 Task: Plan a time block for the relaxation and spa day.
Action: Mouse moved to (74, 118)
Screenshot: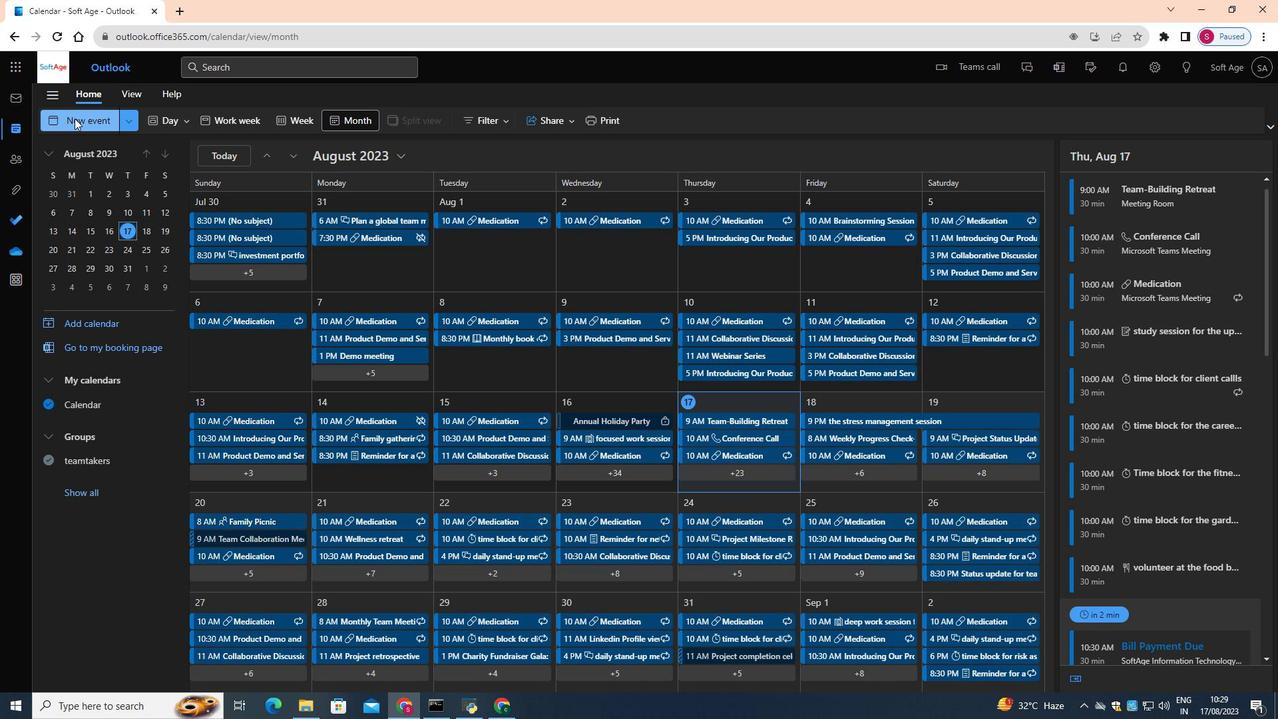
Action: Mouse pressed left at (74, 118)
Screenshot: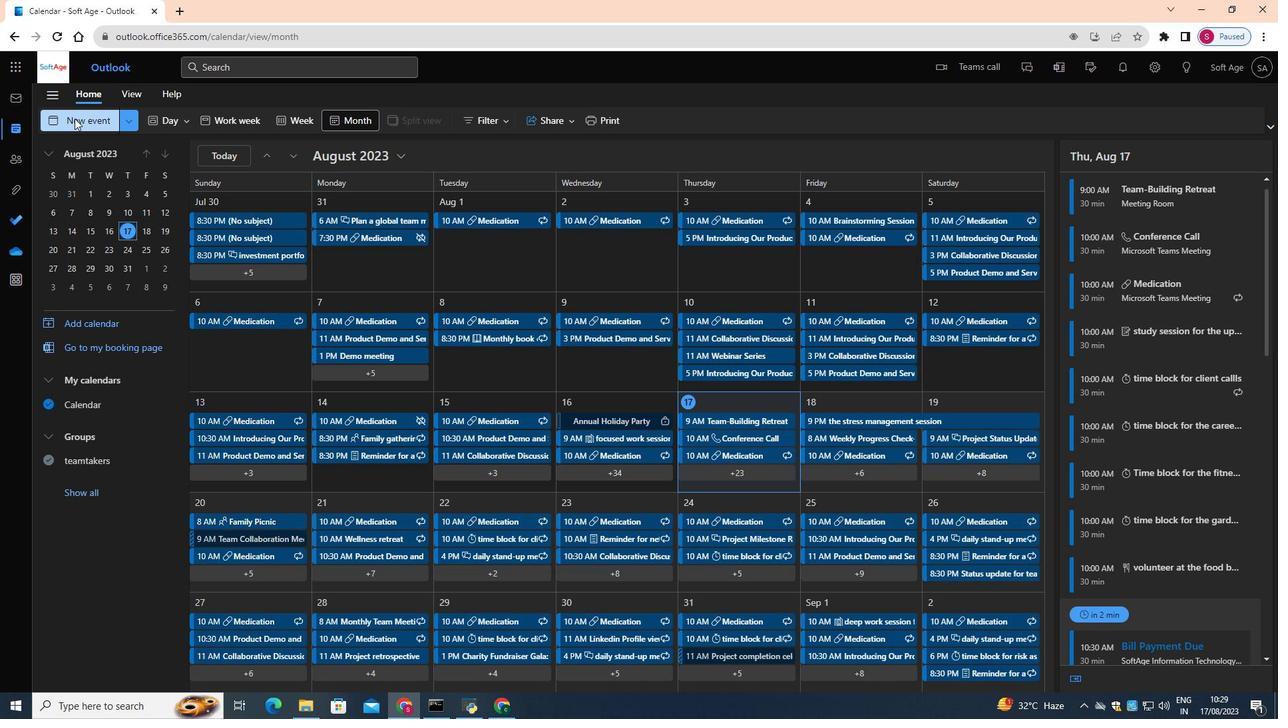 
Action: Mouse moved to (382, 218)
Screenshot: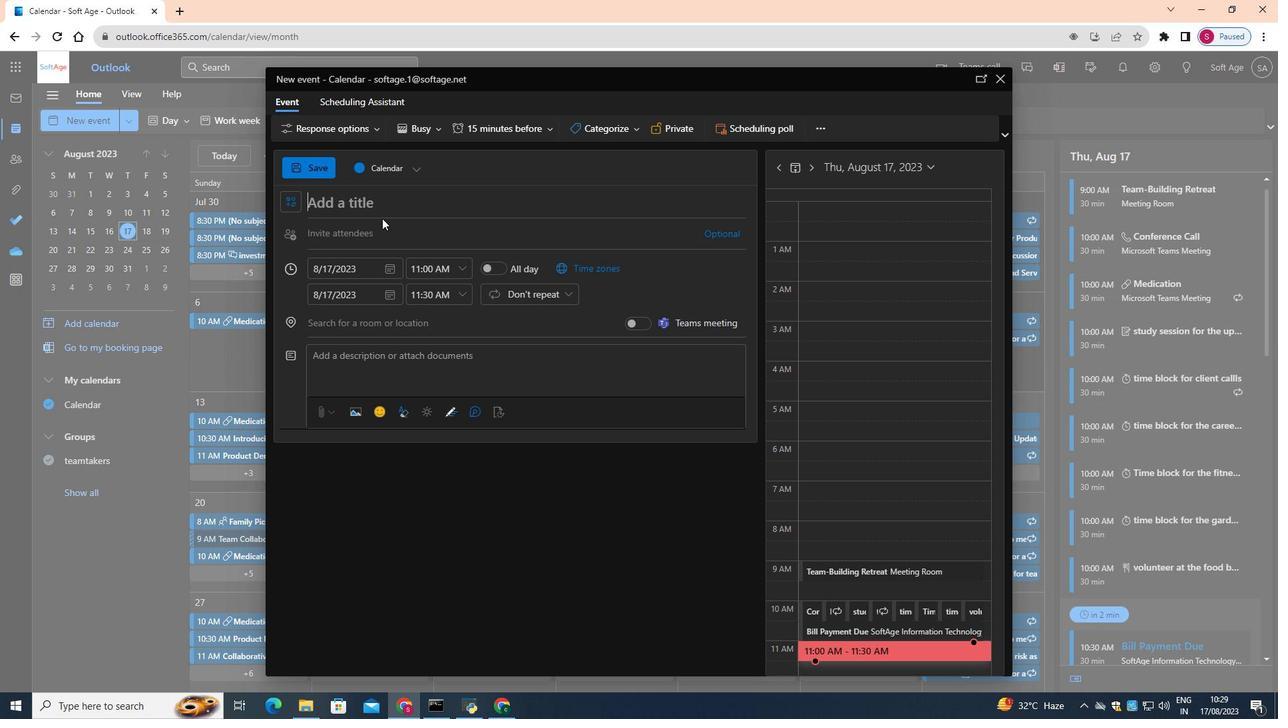 
Action: Key pressed <Key.shift>Time<Key.space>block<Key.space>for<Key.space>the<Key.space>relaxation<Key.space>and<Key.space>spa<Key.space>day.
Screenshot: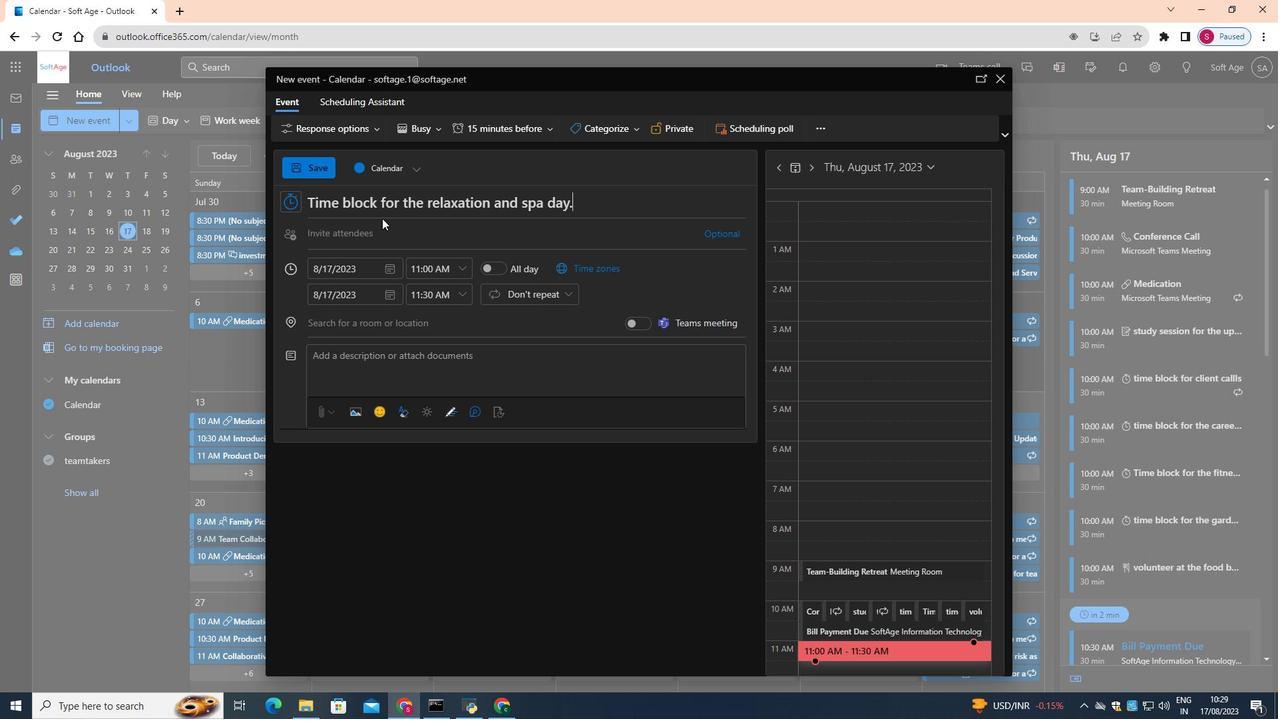 
Action: Mouse moved to (390, 271)
Screenshot: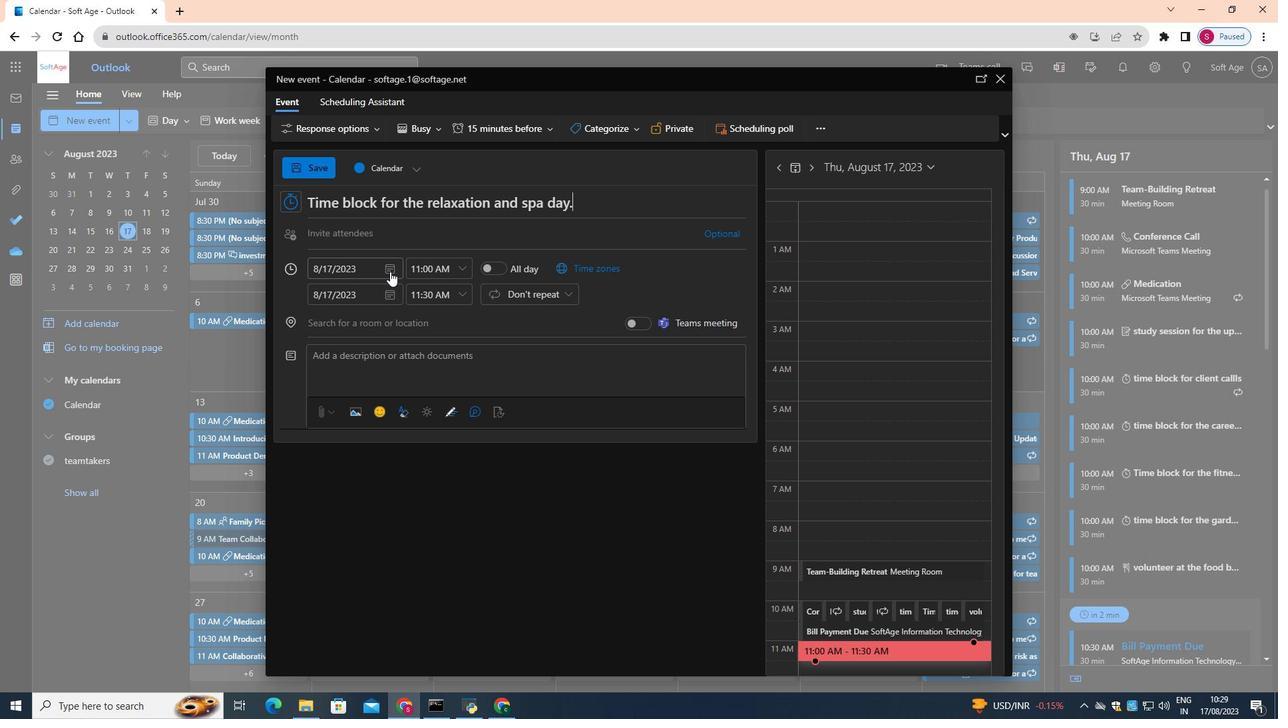 
Action: Mouse pressed left at (390, 271)
Screenshot: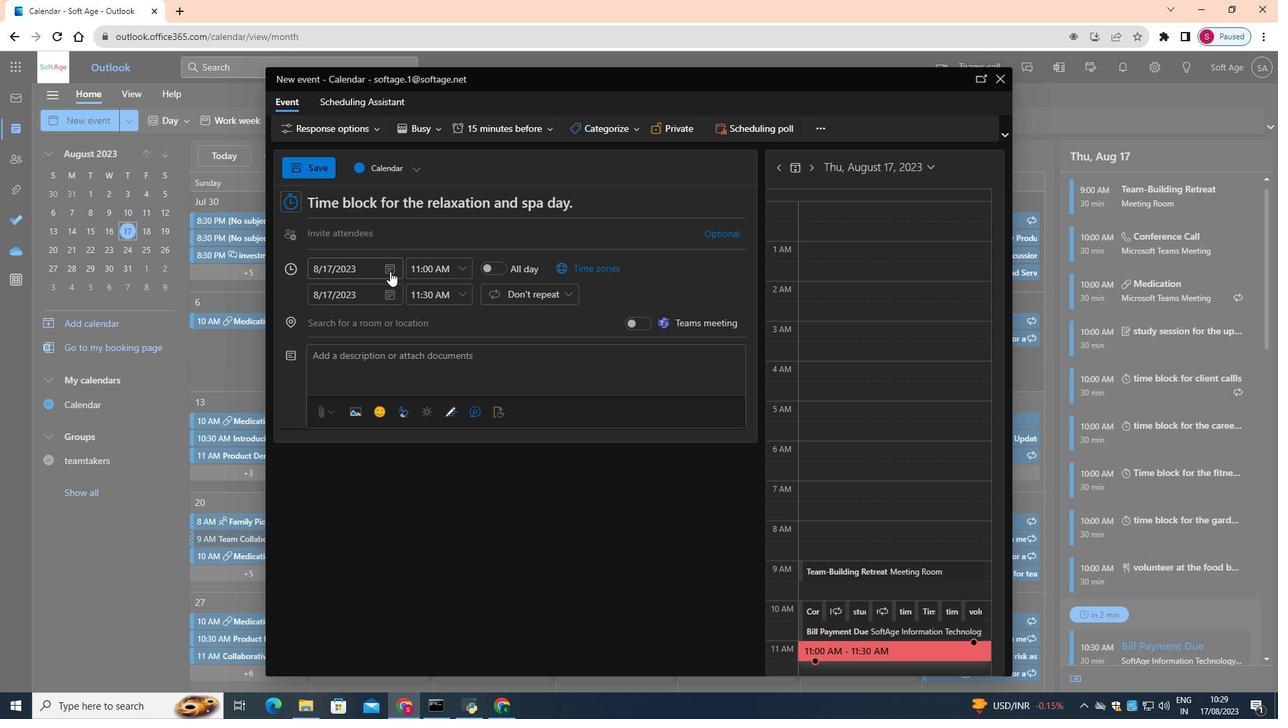 
Action: Mouse moved to (327, 389)
Screenshot: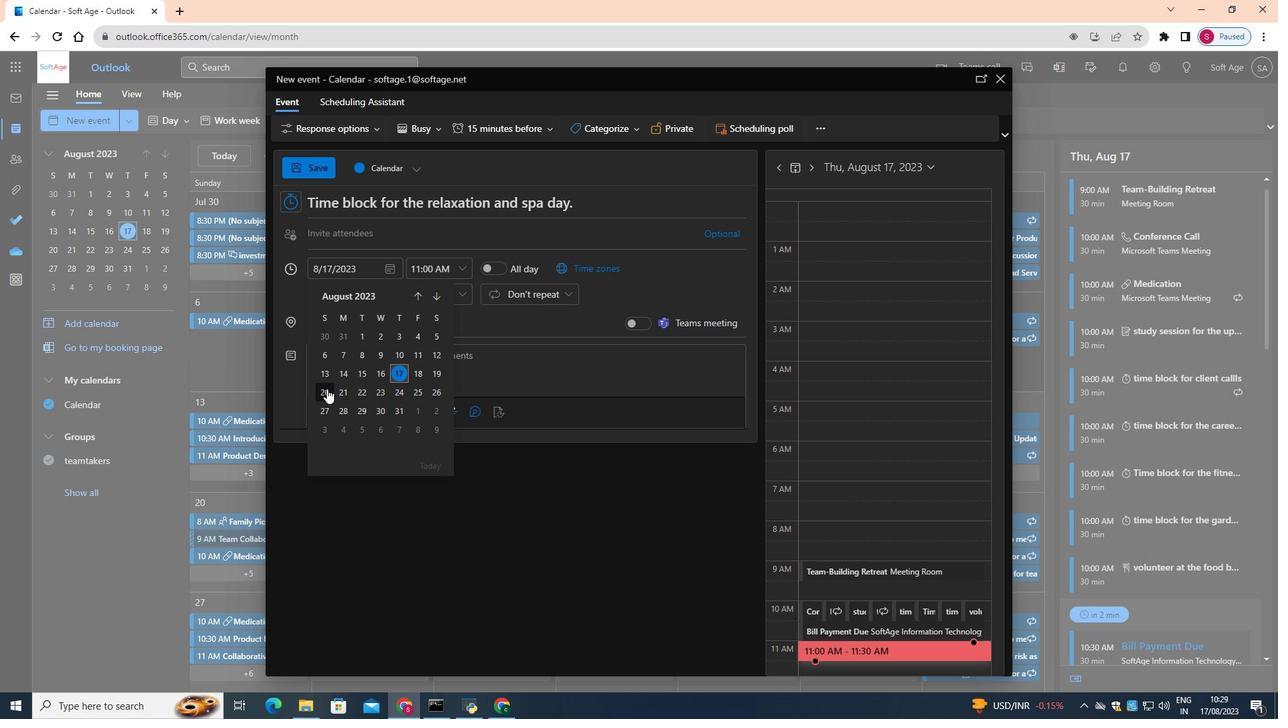 
Action: Mouse pressed left at (327, 389)
Screenshot: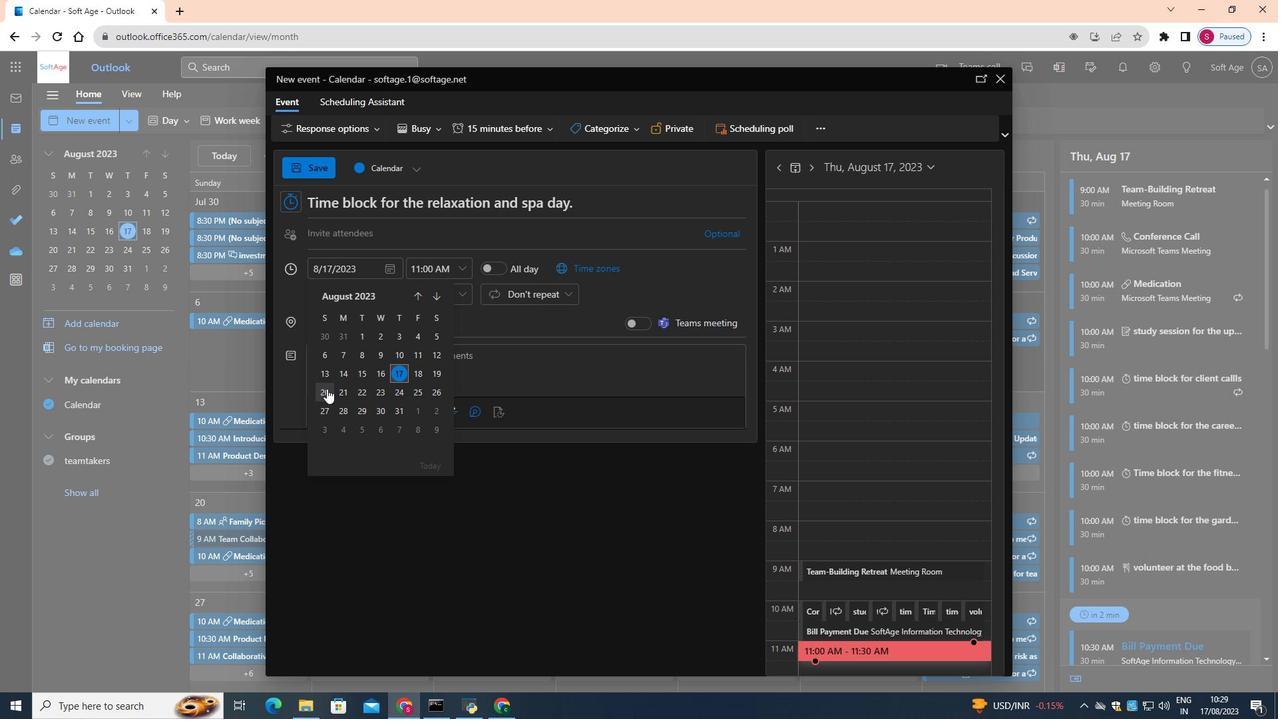 
Action: Mouse moved to (460, 267)
Screenshot: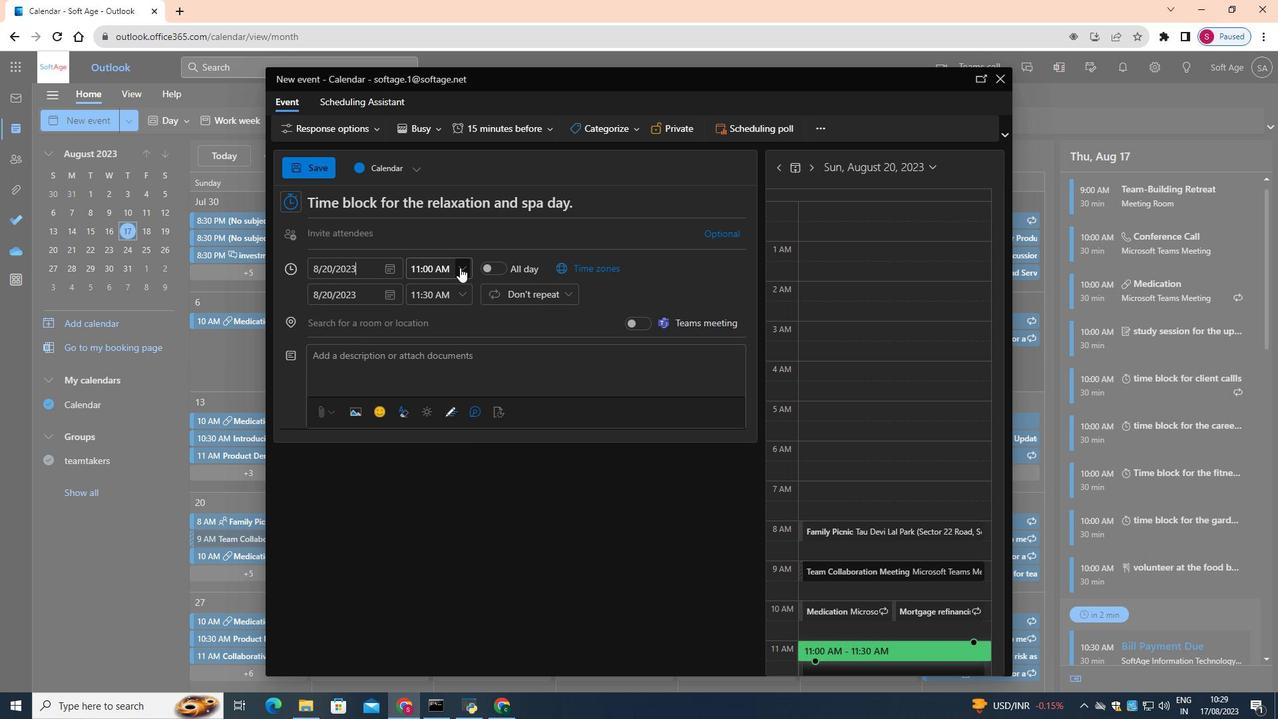 
Action: Mouse pressed left at (460, 267)
Screenshot: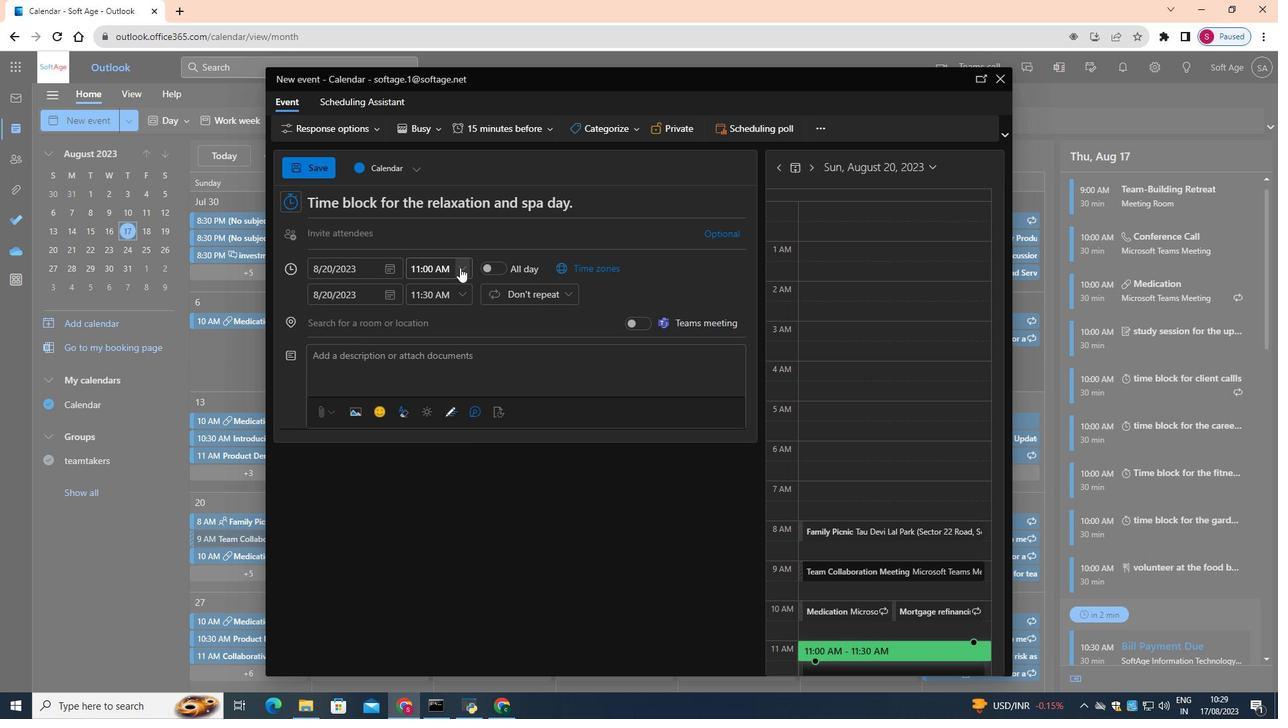 
Action: Mouse moved to (447, 360)
Screenshot: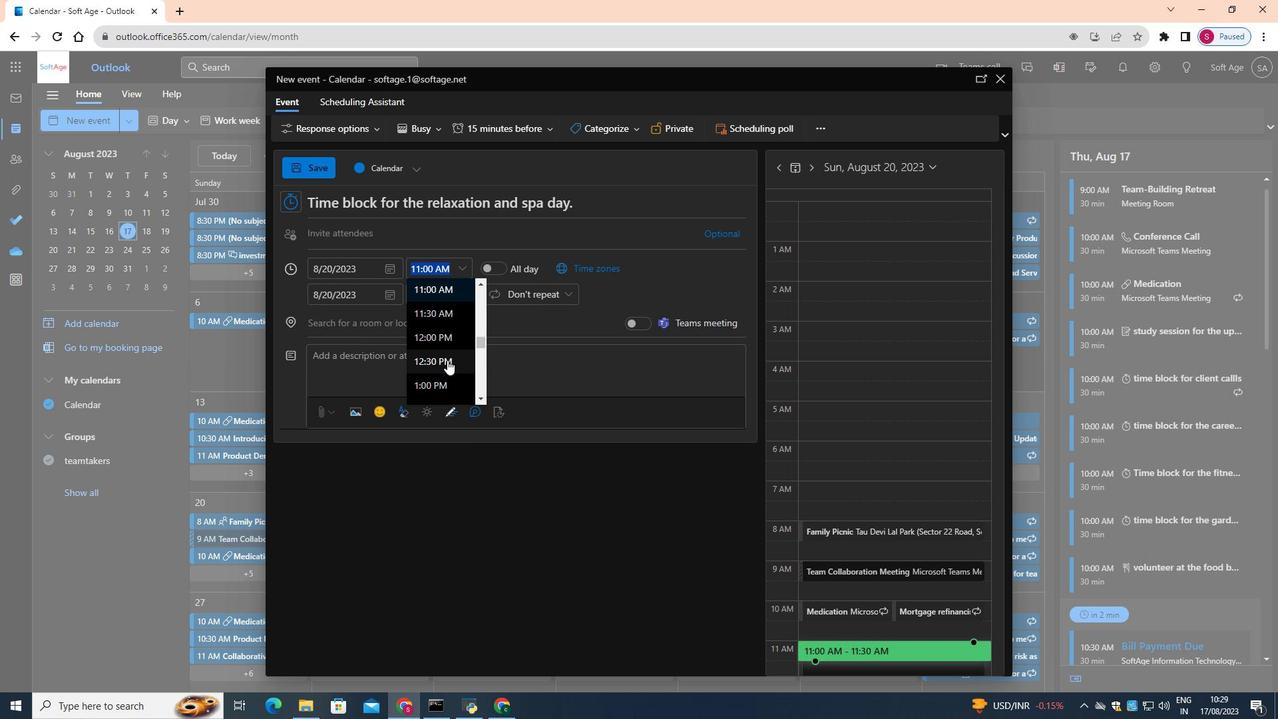 
Action: Mouse pressed left at (447, 360)
Screenshot: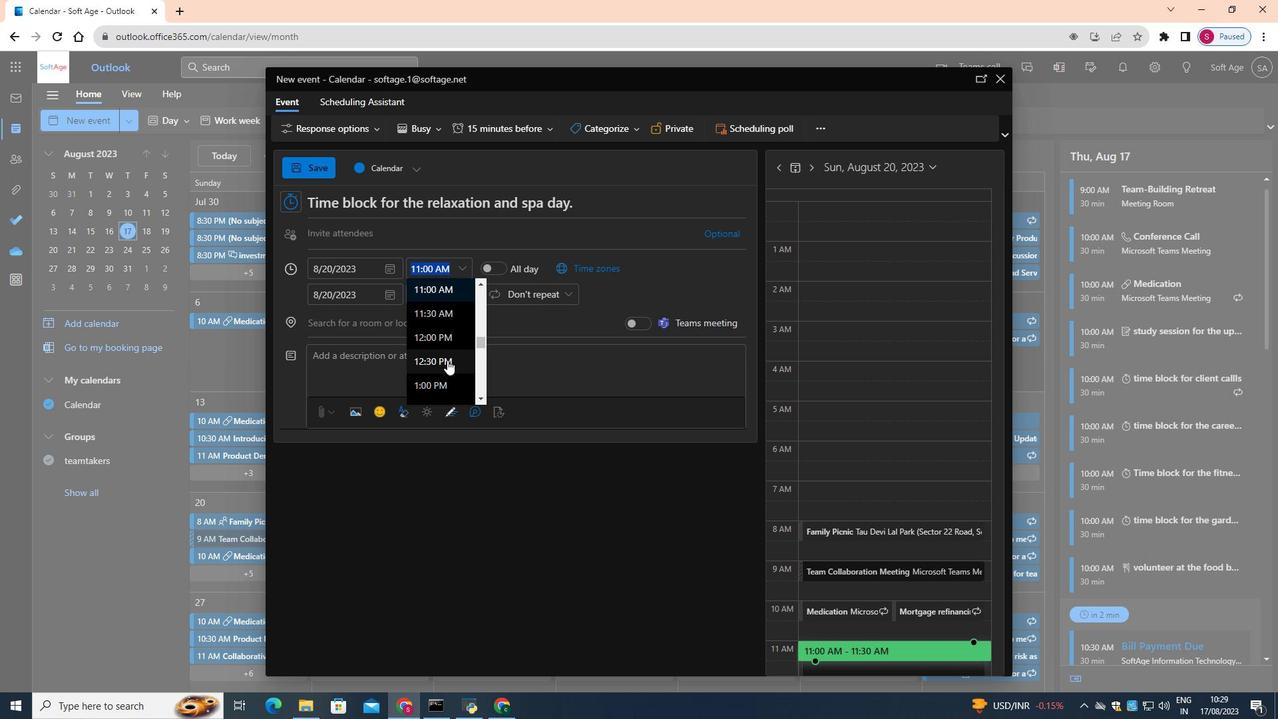 
Action: Mouse moved to (526, 125)
Screenshot: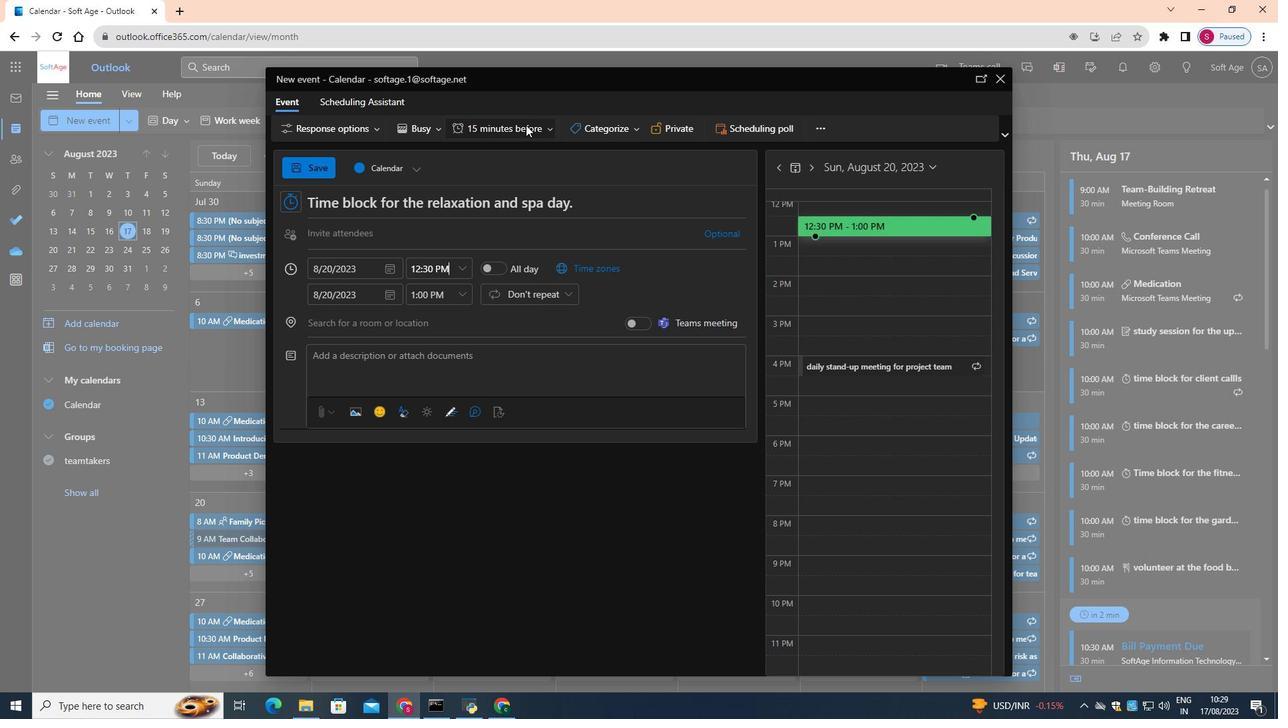 
Action: Mouse pressed left at (526, 125)
Screenshot: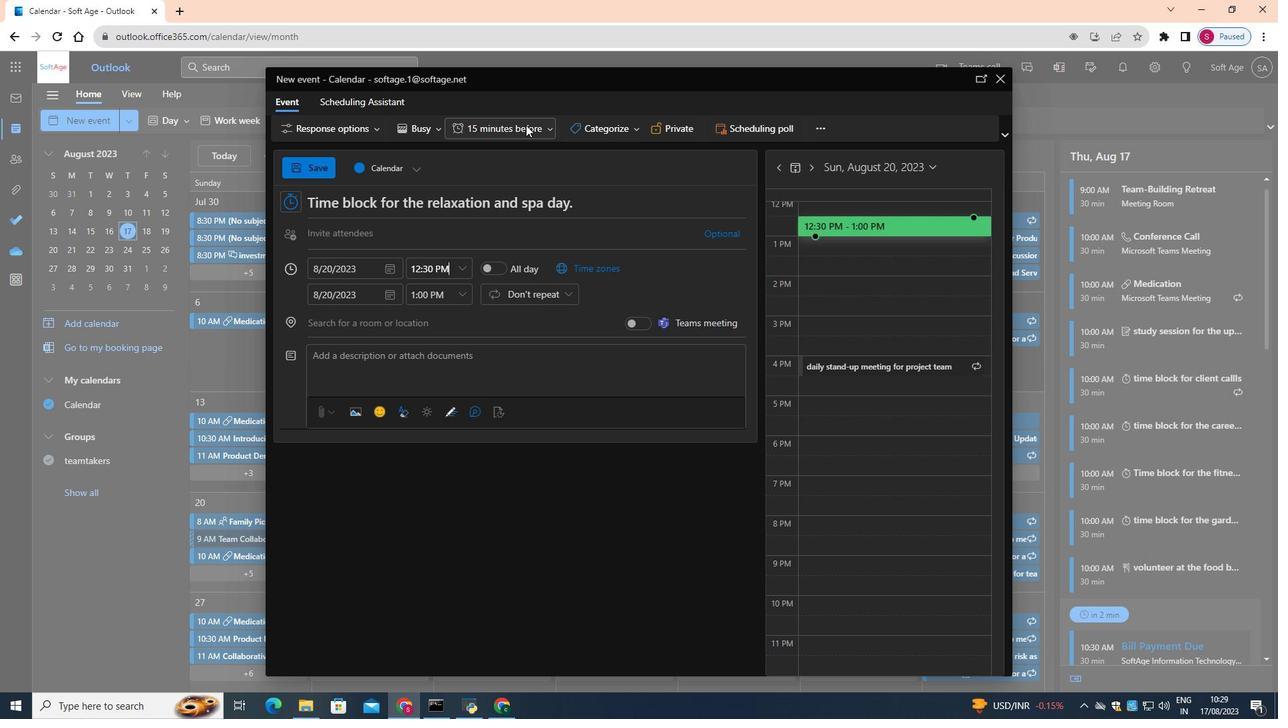 
Action: Mouse moved to (528, 253)
Screenshot: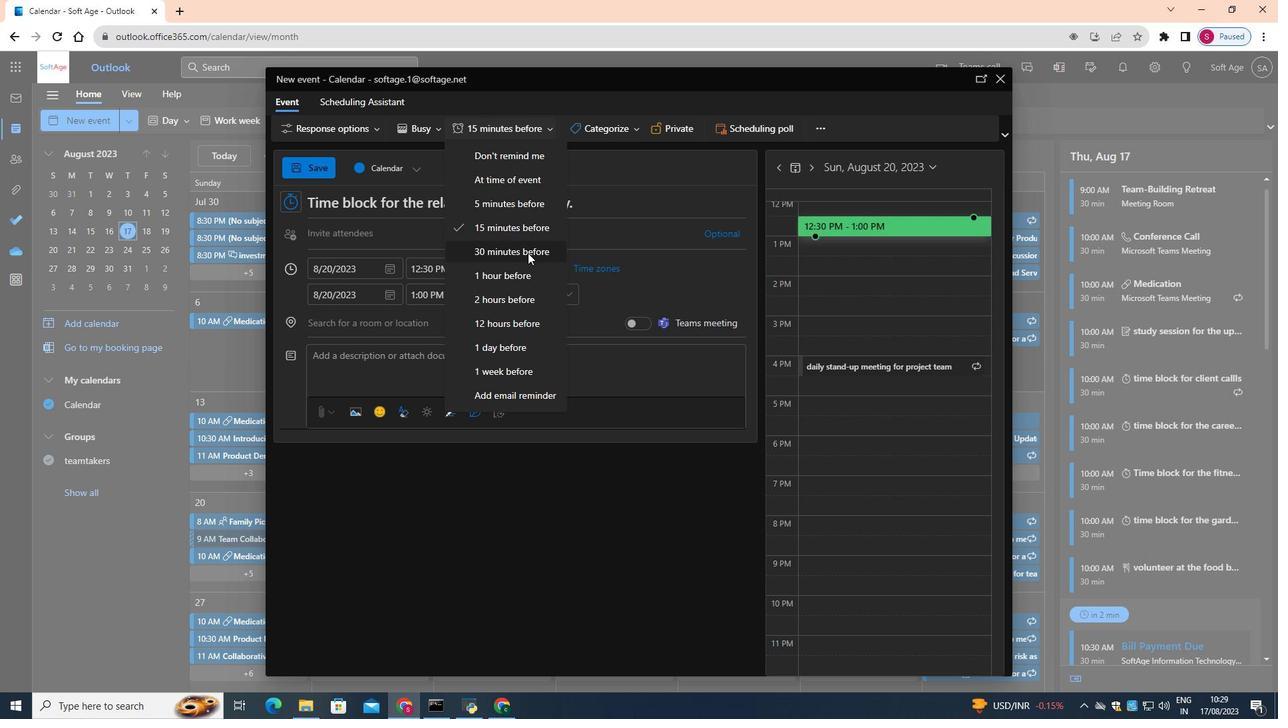 
Action: Mouse pressed left at (528, 253)
Screenshot: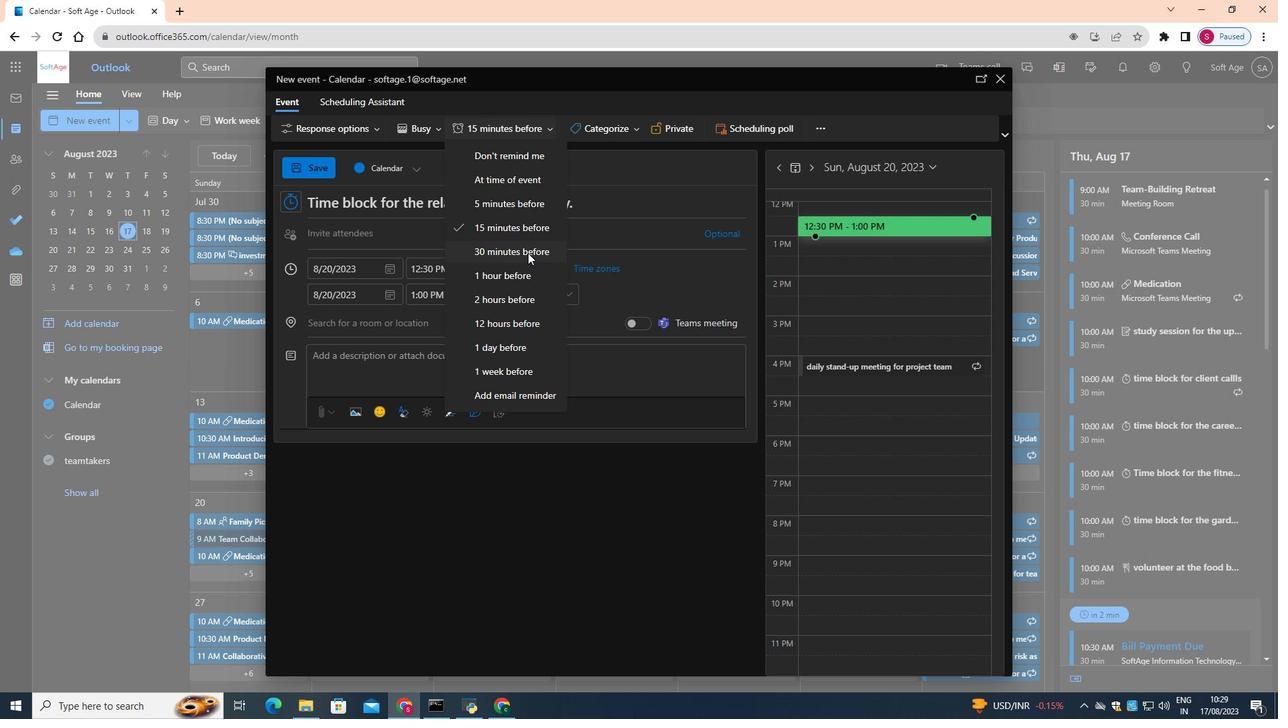 
Action: Mouse moved to (602, 129)
Screenshot: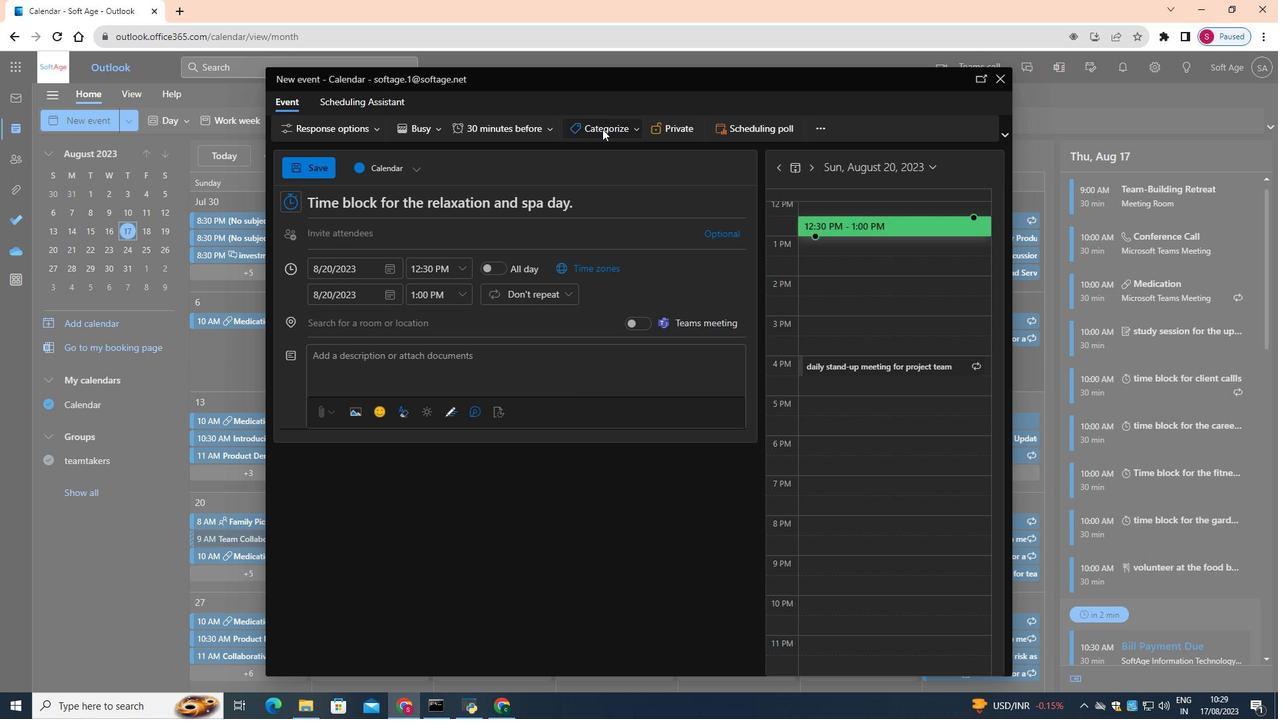 
Action: Mouse pressed left at (602, 129)
Screenshot: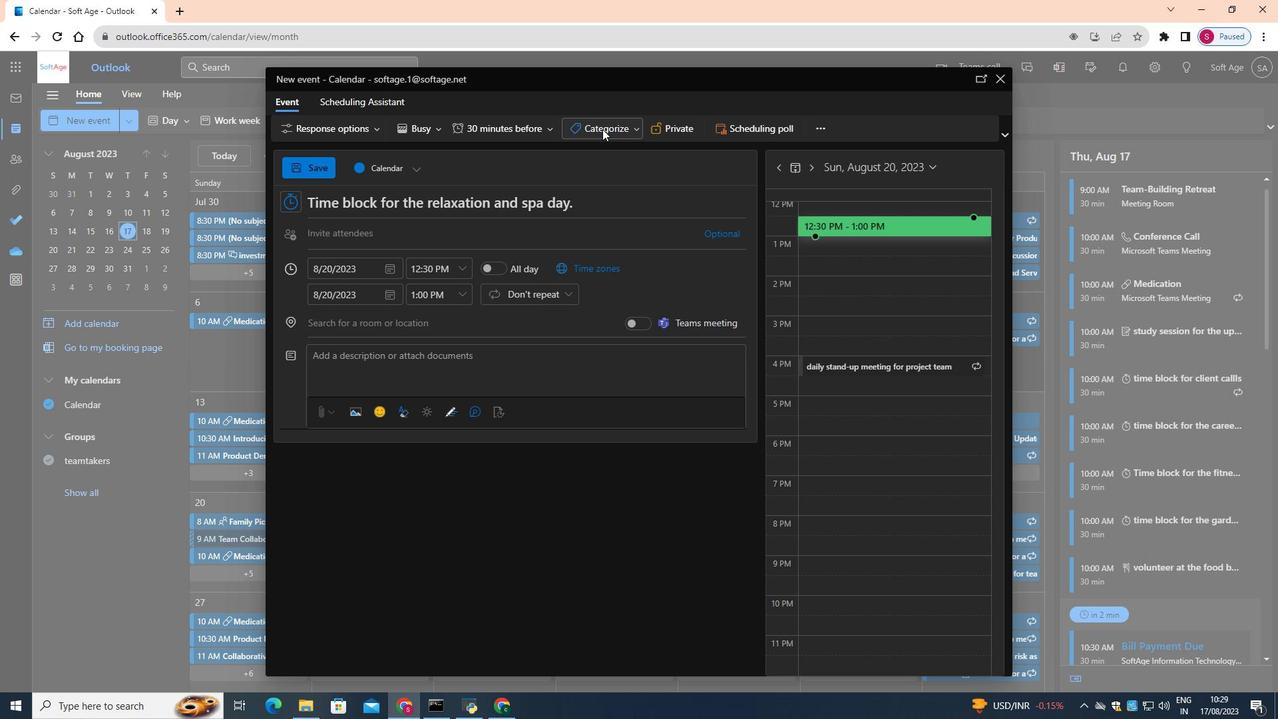
Action: Mouse moved to (619, 218)
Screenshot: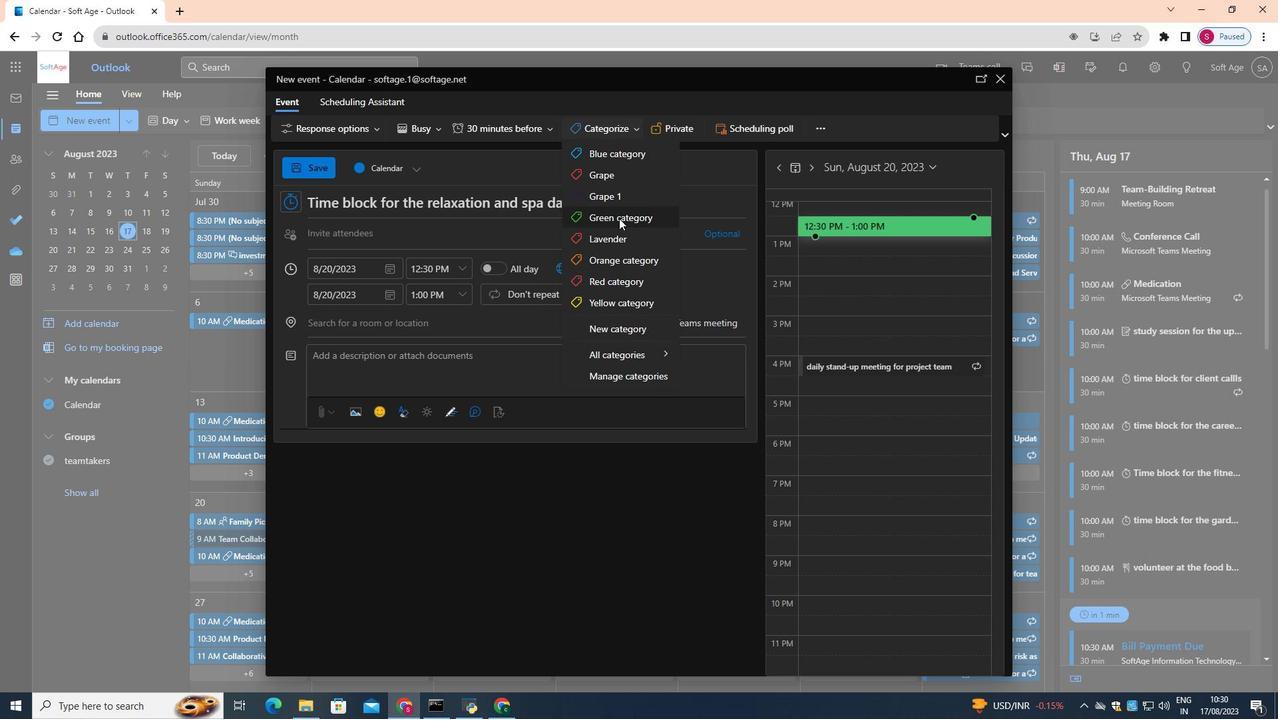 
Action: Mouse pressed left at (619, 218)
Screenshot: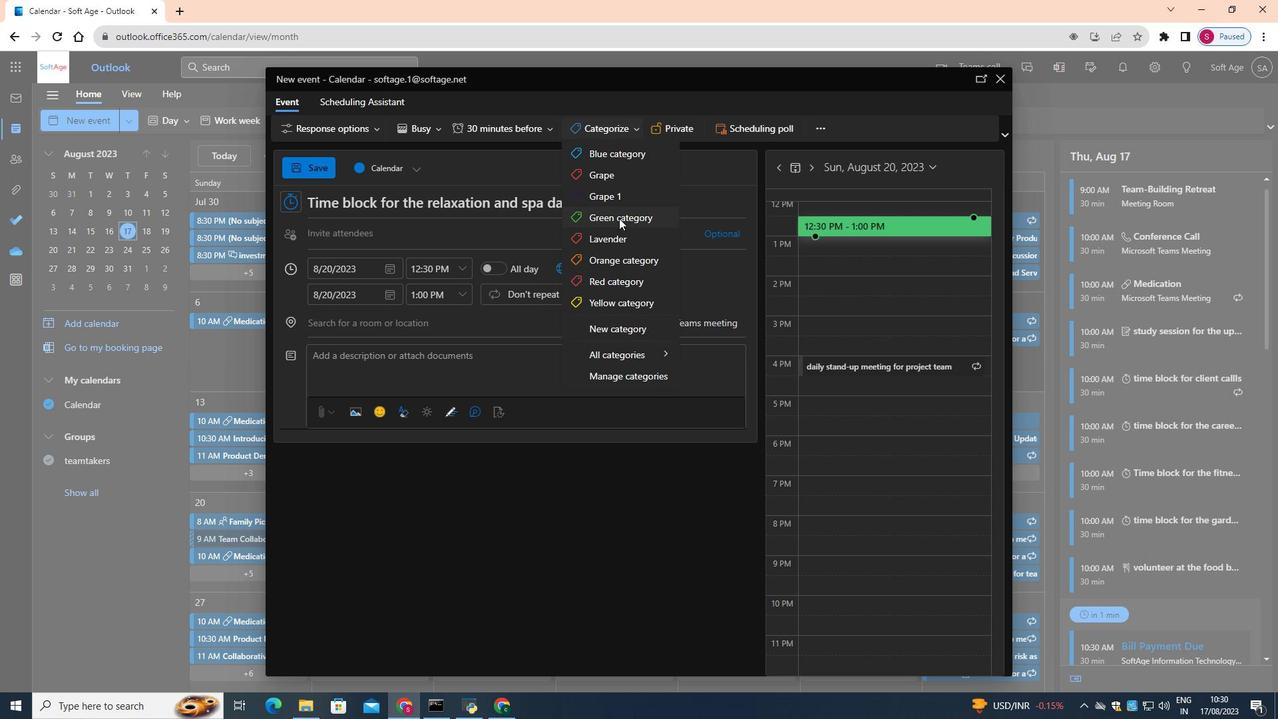 
Action: Mouse moved to (536, 349)
Screenshot: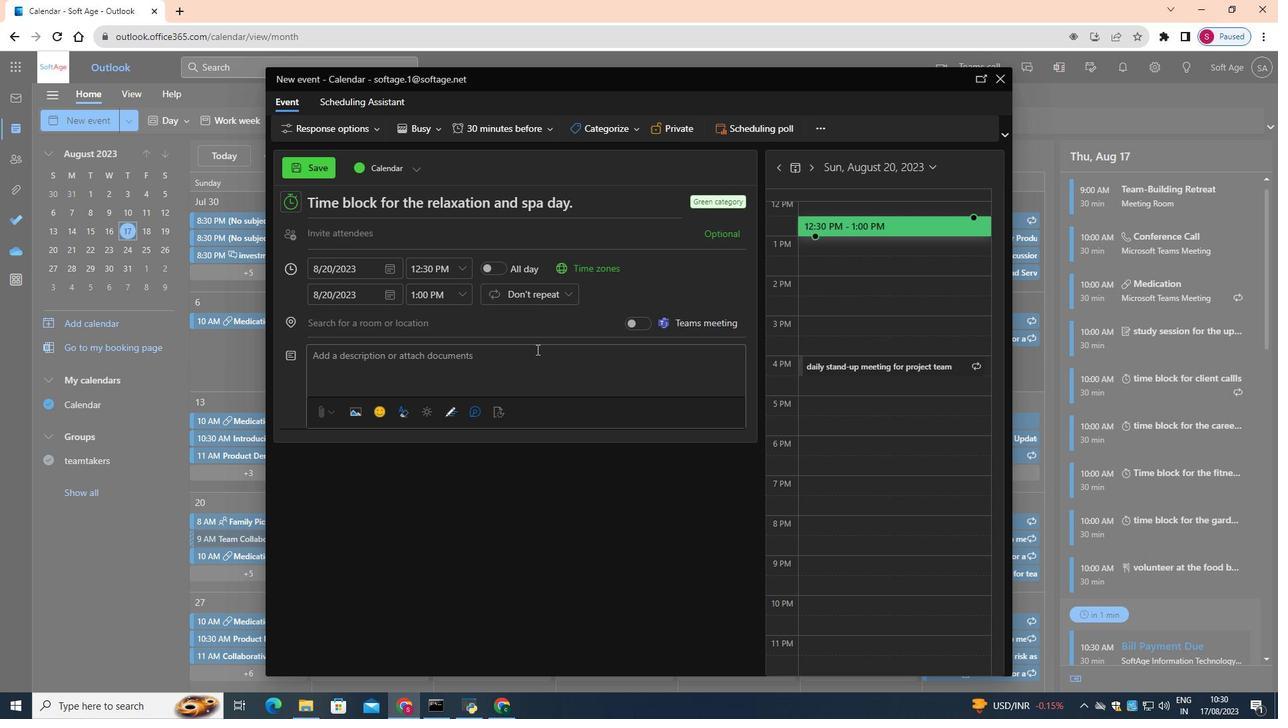 
Action: Mouse pressed left at (536, 349)
Screenshot: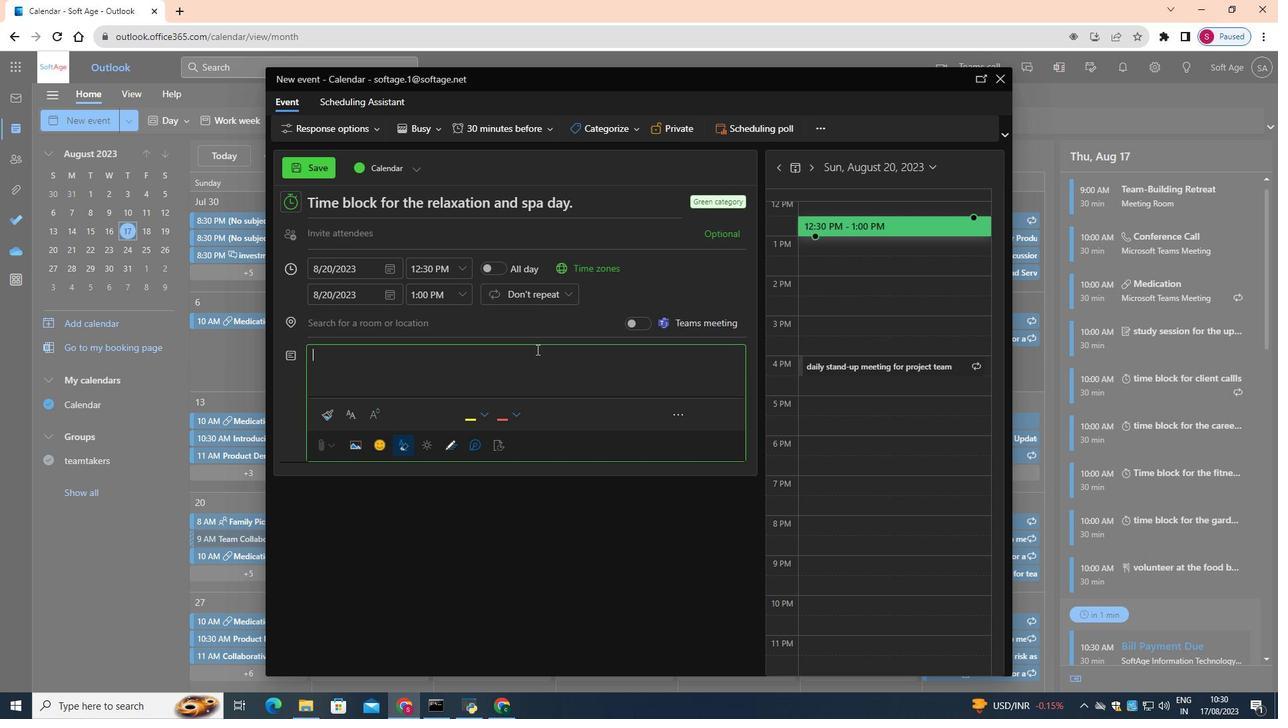 
Action: Mouse moved to (536, 342)
Screenshot: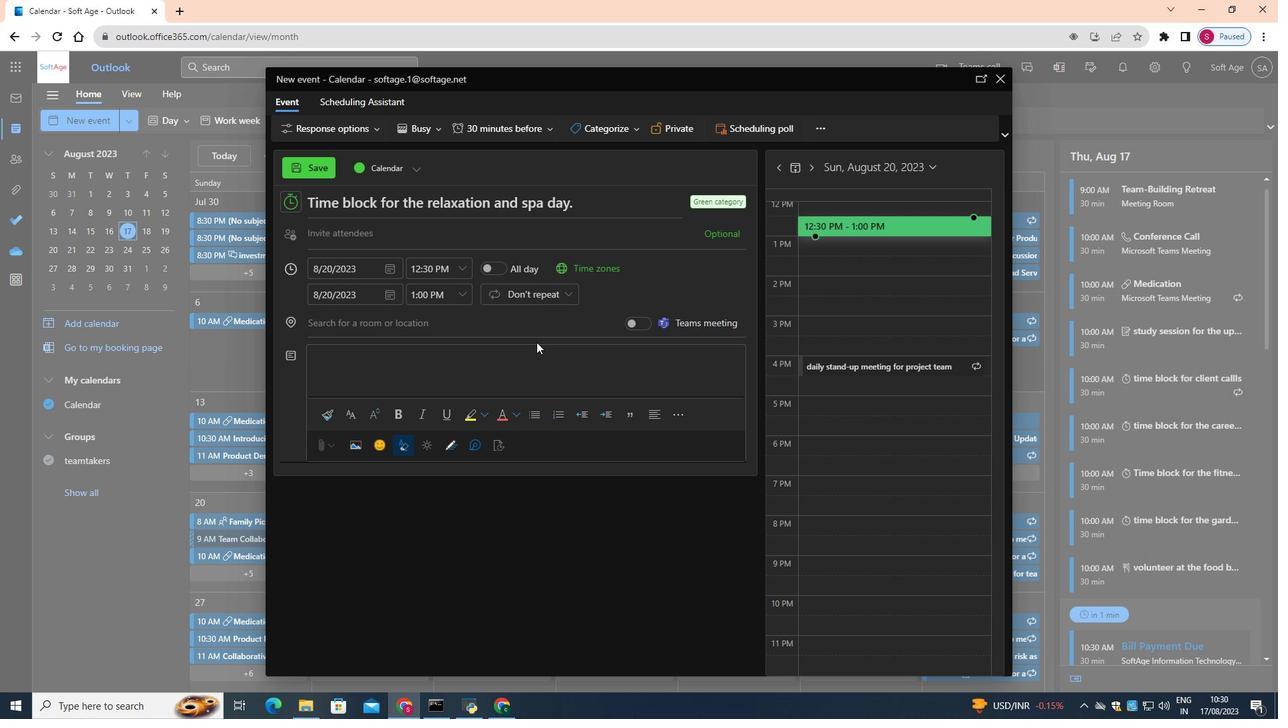 
Action: Key pressed <Key.shift>Hair<Key.backspace><Key.backspace><Key.backspace><Key.backspace><Key.backspace><Key.backspace><Key.backspace><Key.backspace><Key.shift>Spa<Key.space>and<Key.space>relaxation<Key.space>day.
Screenshot: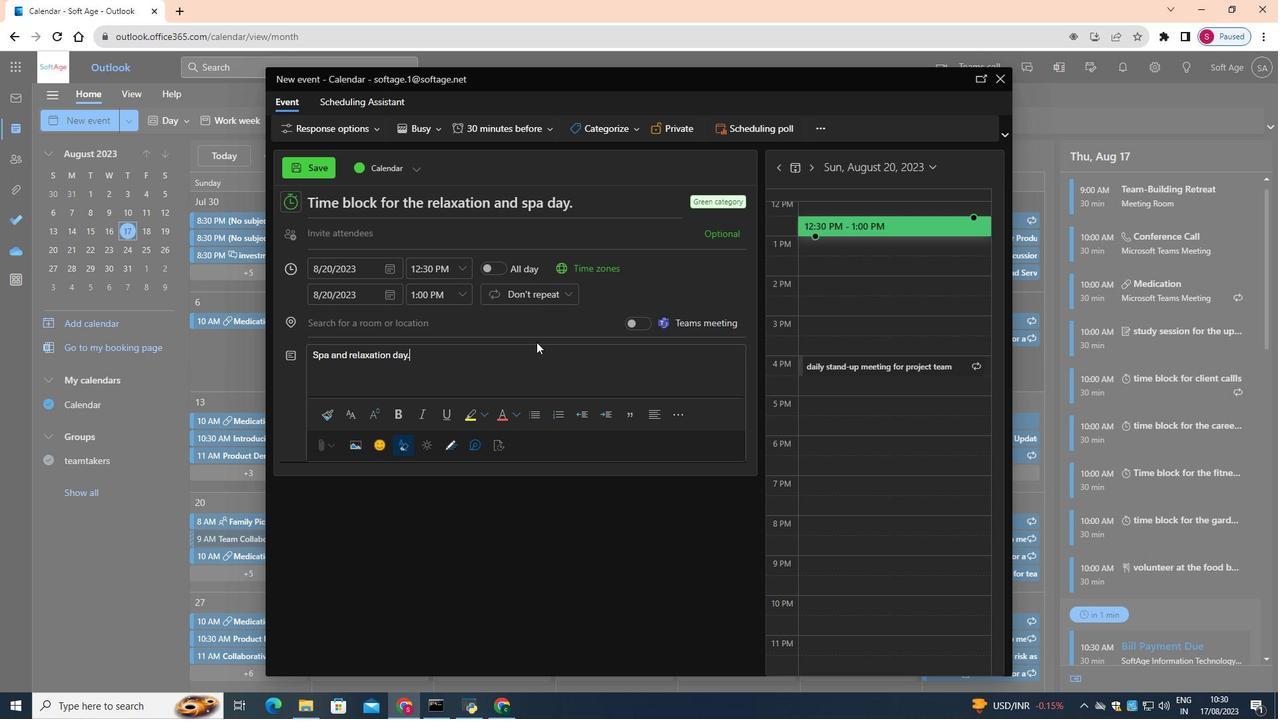 
Action: Mouse moved to (326, 169)
Screenshot: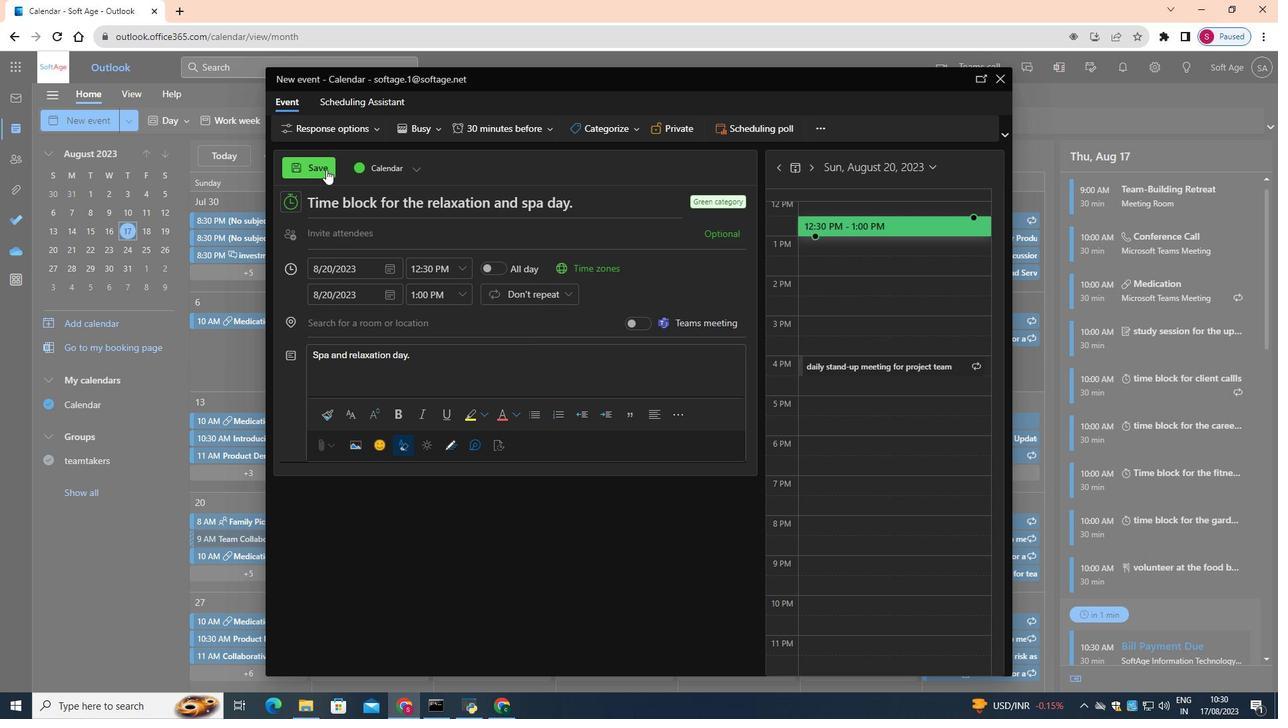
Action: Mouse pressed left at (326, 169)
Screenshot: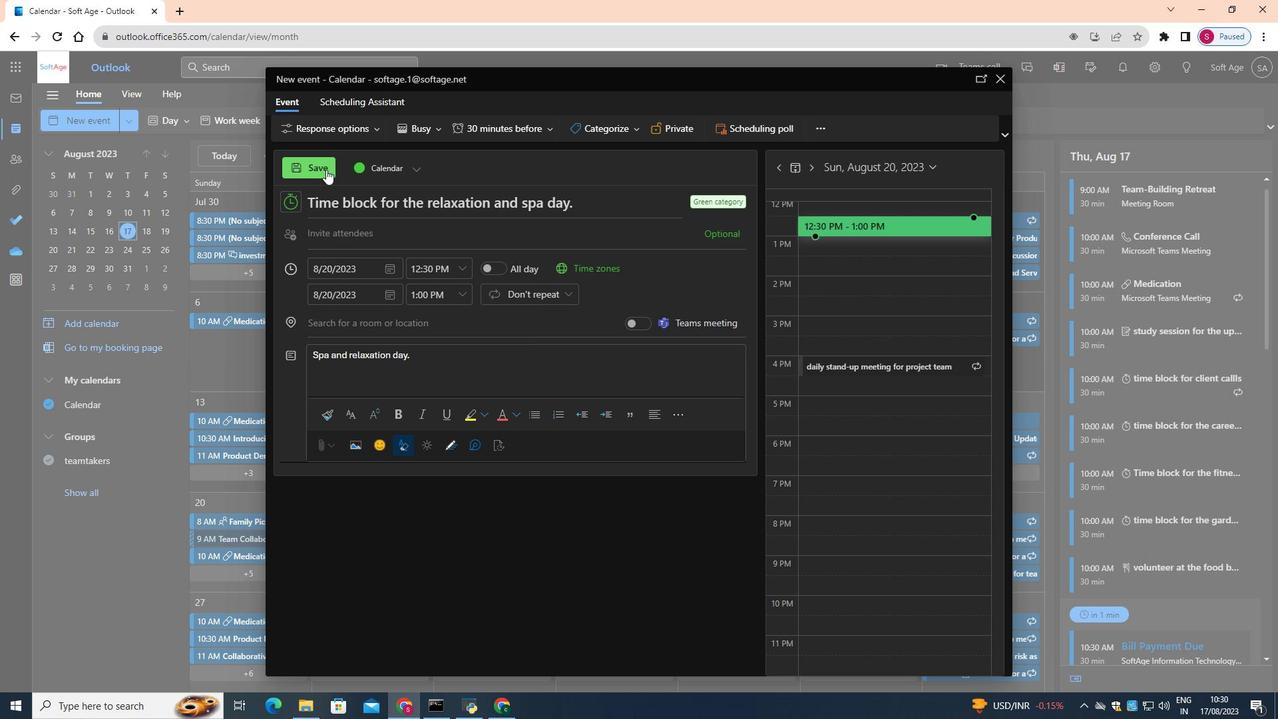 
